 Task: Select the off in the word wrap.
Action: Mouse moved to (5, 562)
Screenshot: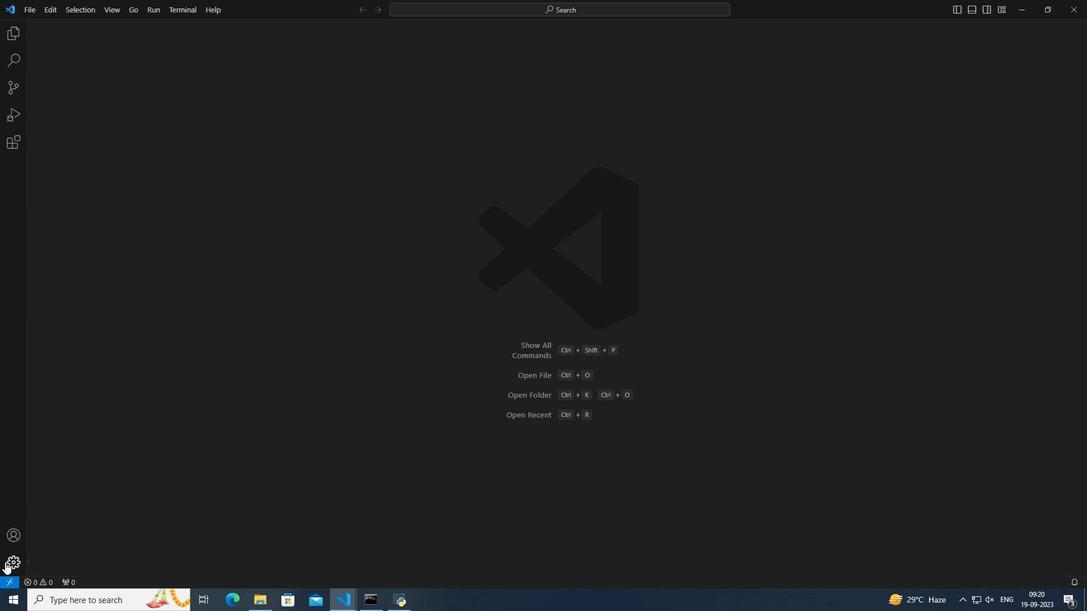 
Action: Mouse pressed left at (5, 562)
Screenshot: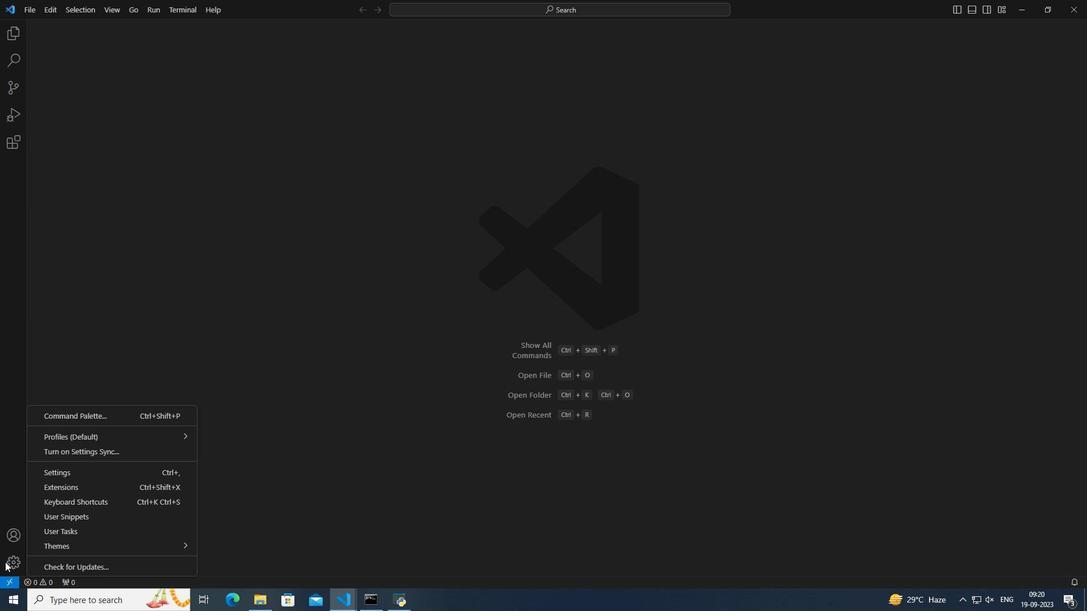 
Action: Mouse moved to (77, 472)
Screenshot: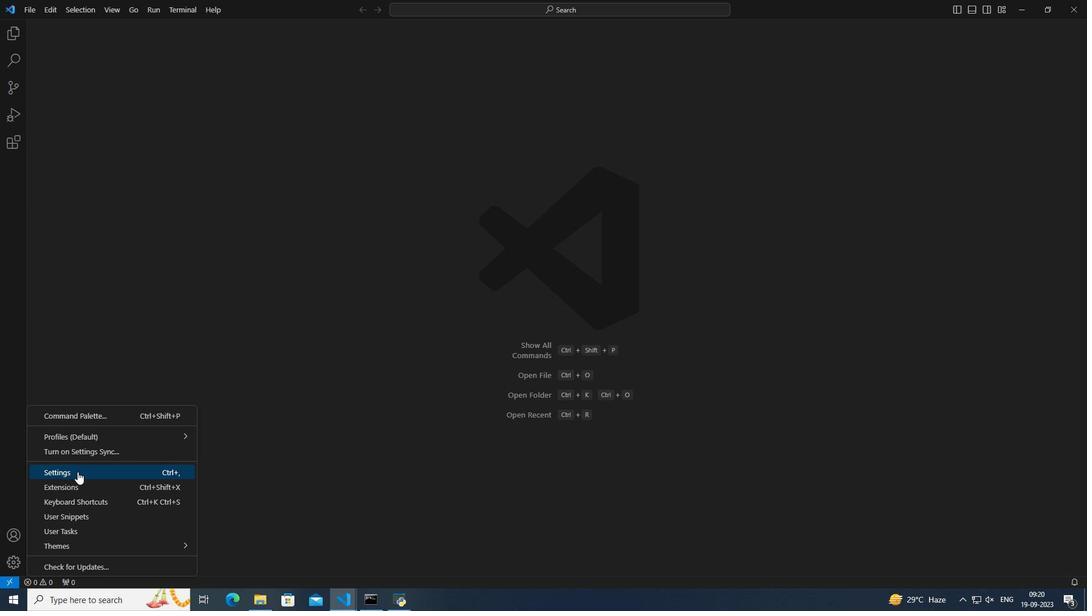 
Action: Mouse pressed left at (77, 472)
Screenshot: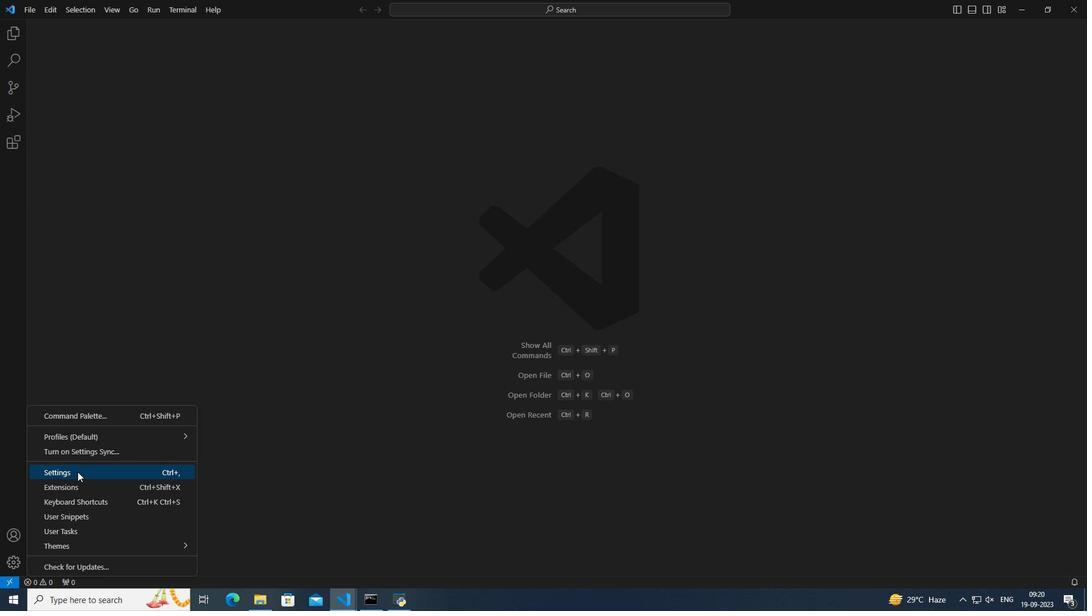 
Action: Mouse moved to (245, 113)
Screenshot: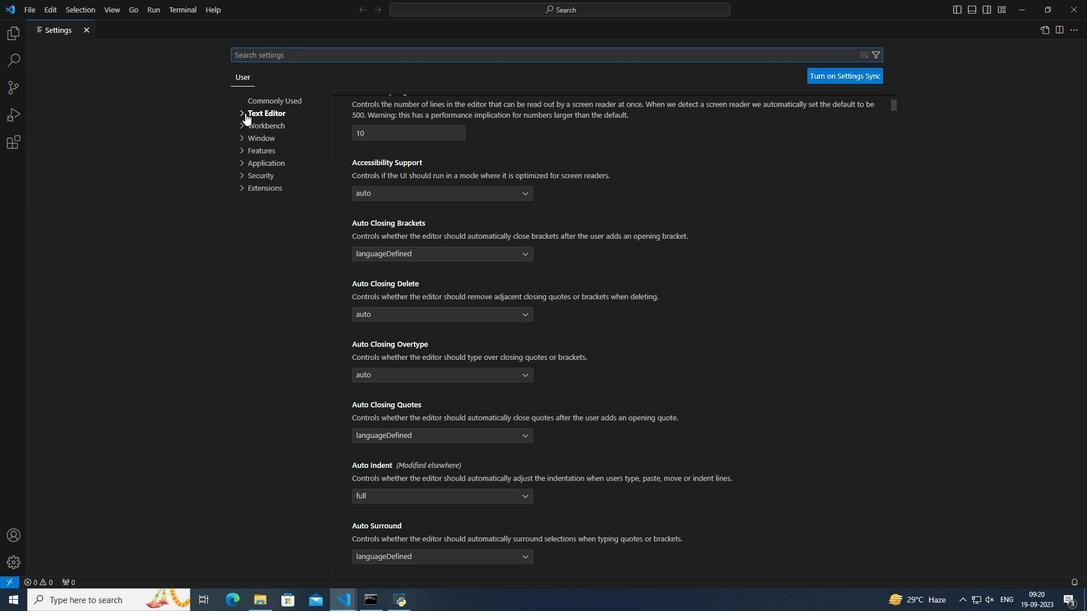 
Action: Mouse pressed left at (245, 113)
Screenshot: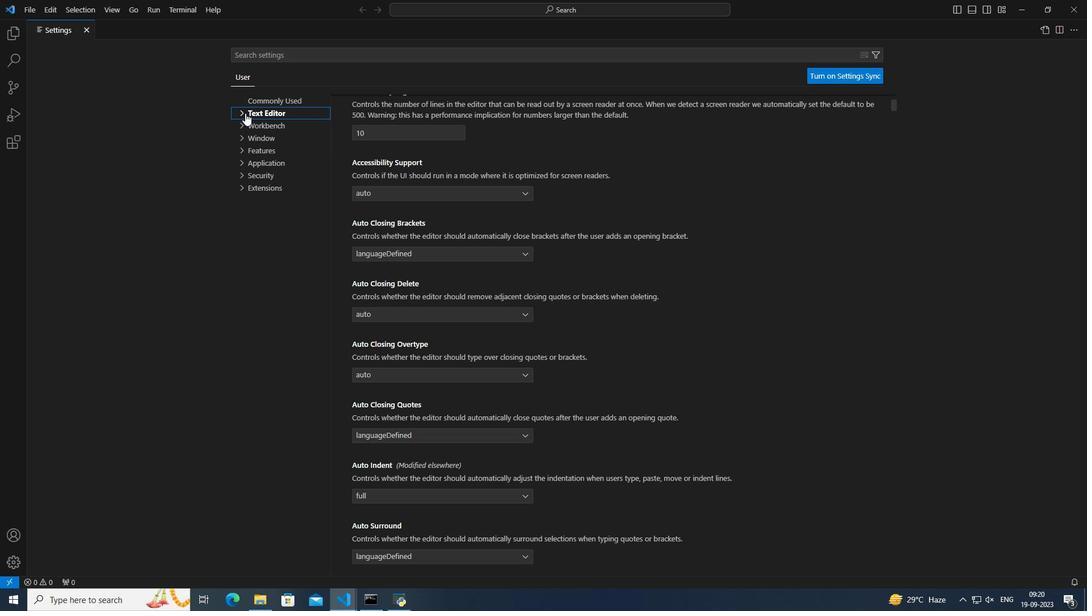 
Action: Mouse moved to (271, 173)
Screenshot: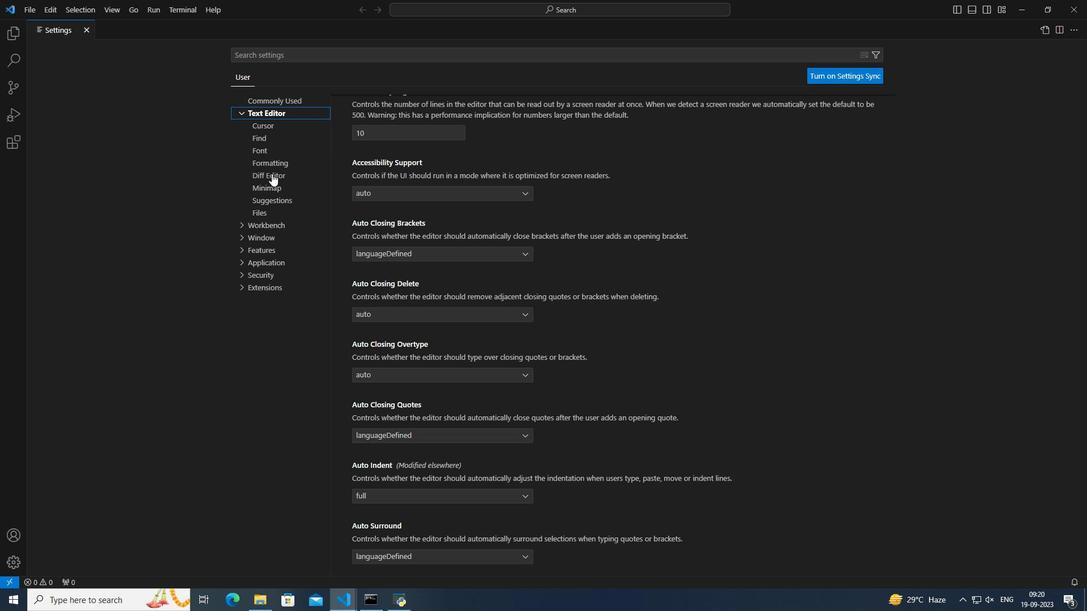 
Action: Mouse pressed left at (271, 173)
Screenshot: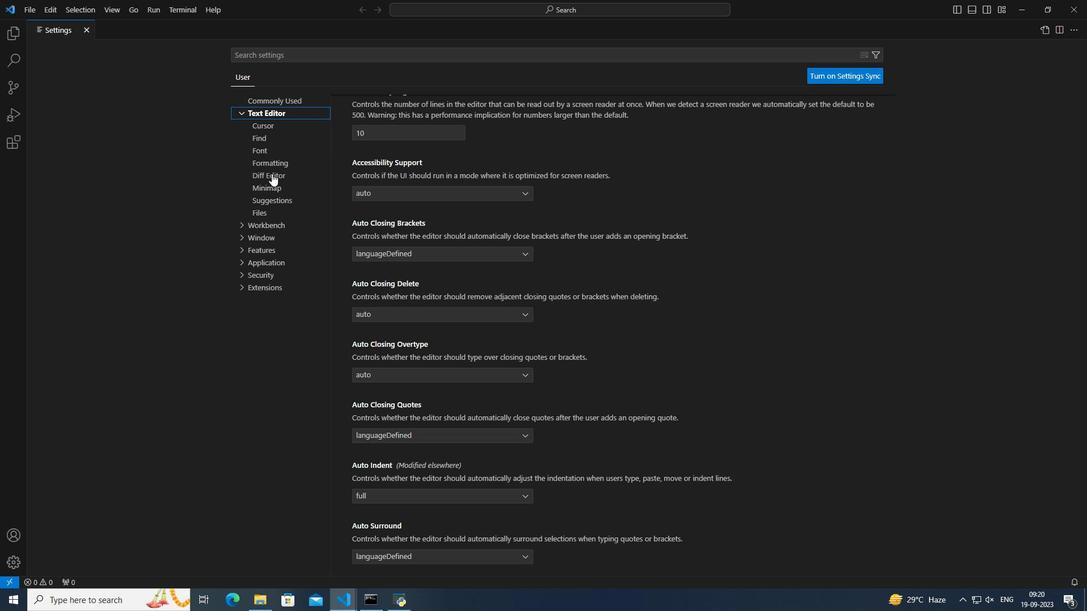 
Action: Mouse moved to (528, 511)
Screenshot: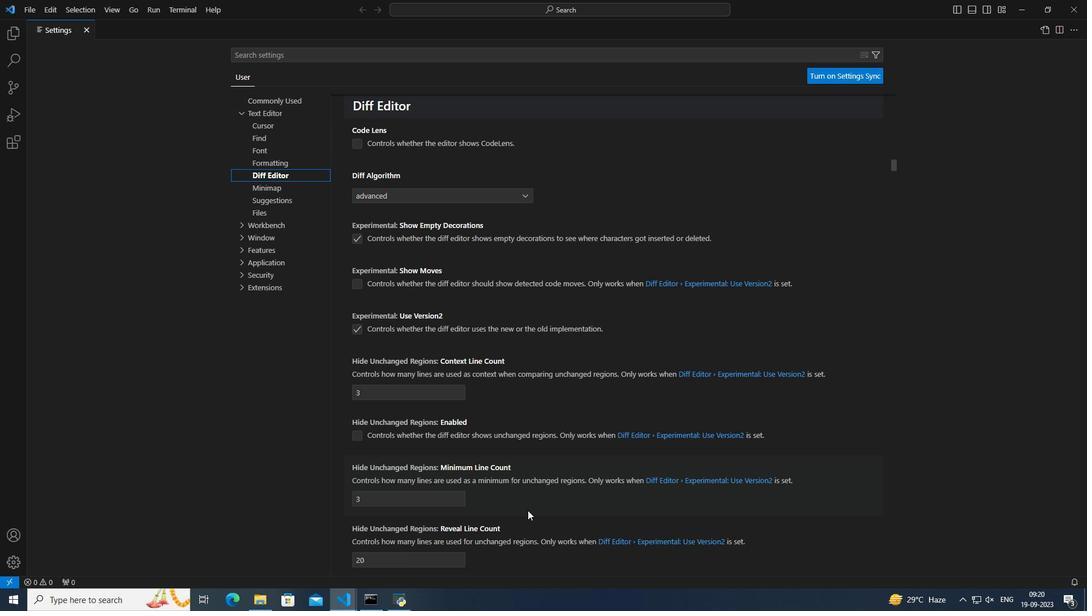 
Action: Mouse scrolled (528, 510) with delta (0, 0)
Screenshot: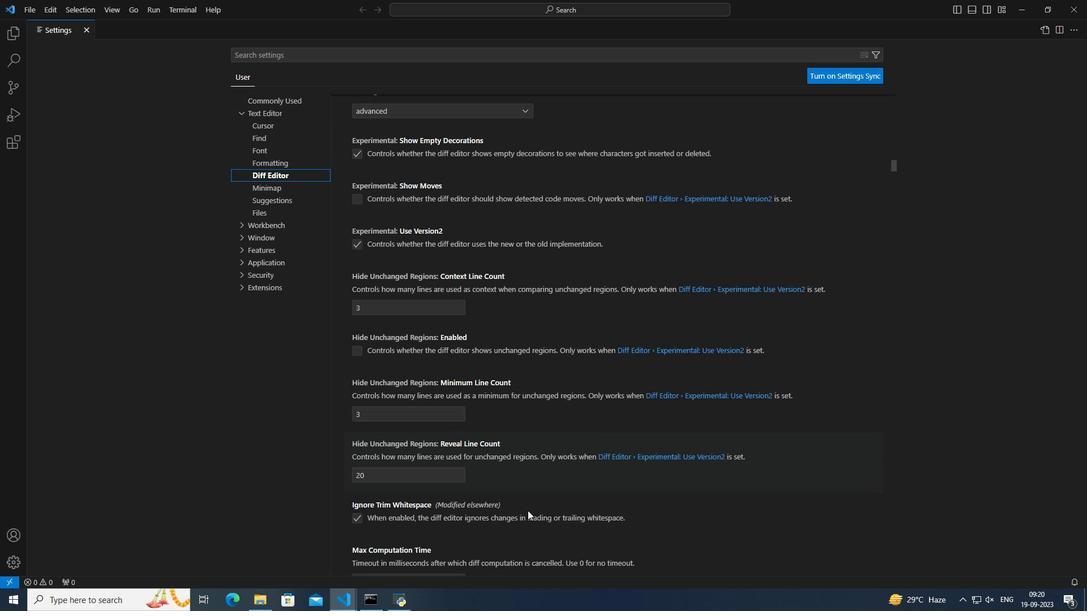 
Action: Mouse scrolled (528, 510) with delta (0, 0)
Screenshot: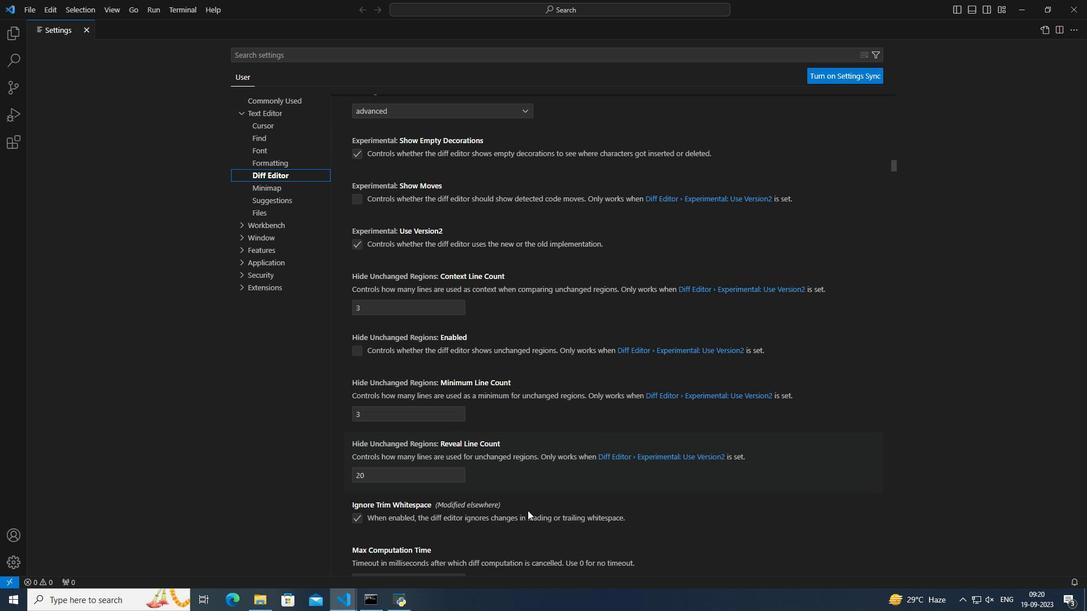 
Action: Mouse scrolled (528, 510) with delta (0, 0)
Screenshot: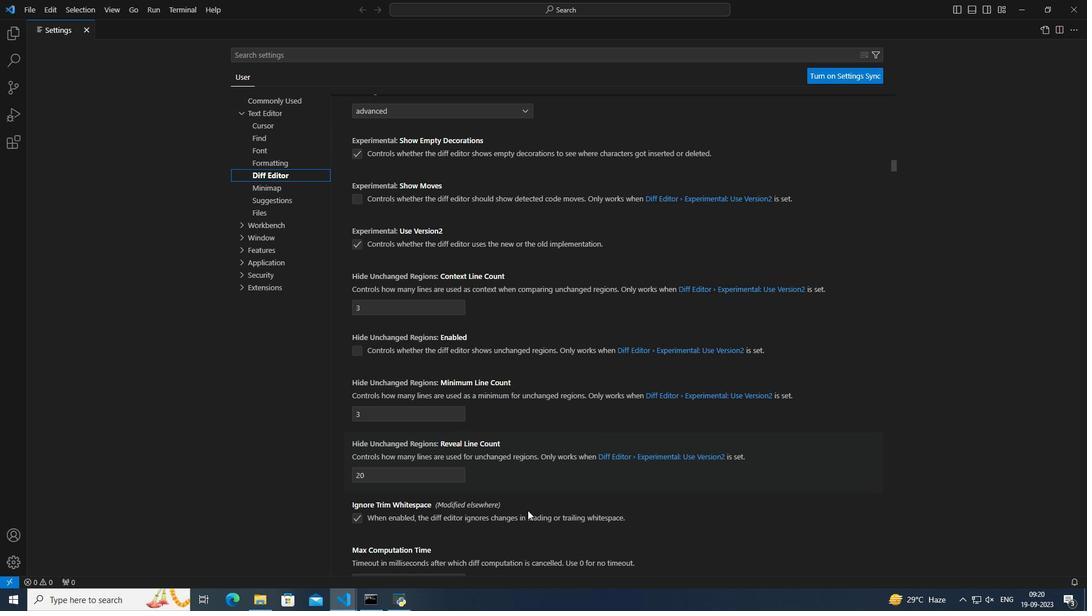 
Action: Mouse moved to (528, 511)
Screenshot: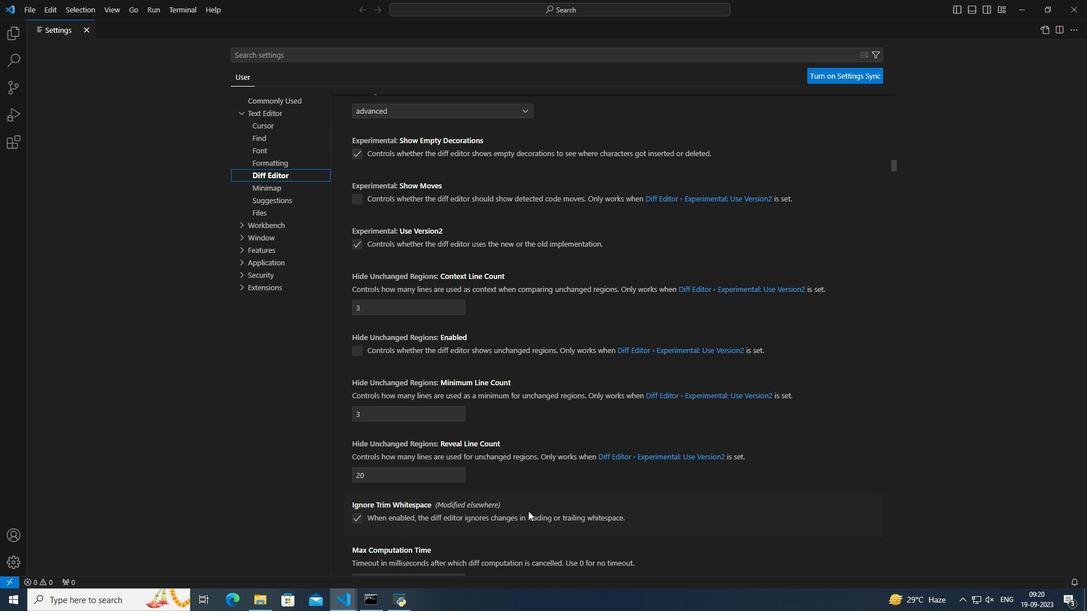 
Action: Mouse scrolled (528, 511) with delta (0, 0)
Screenshot: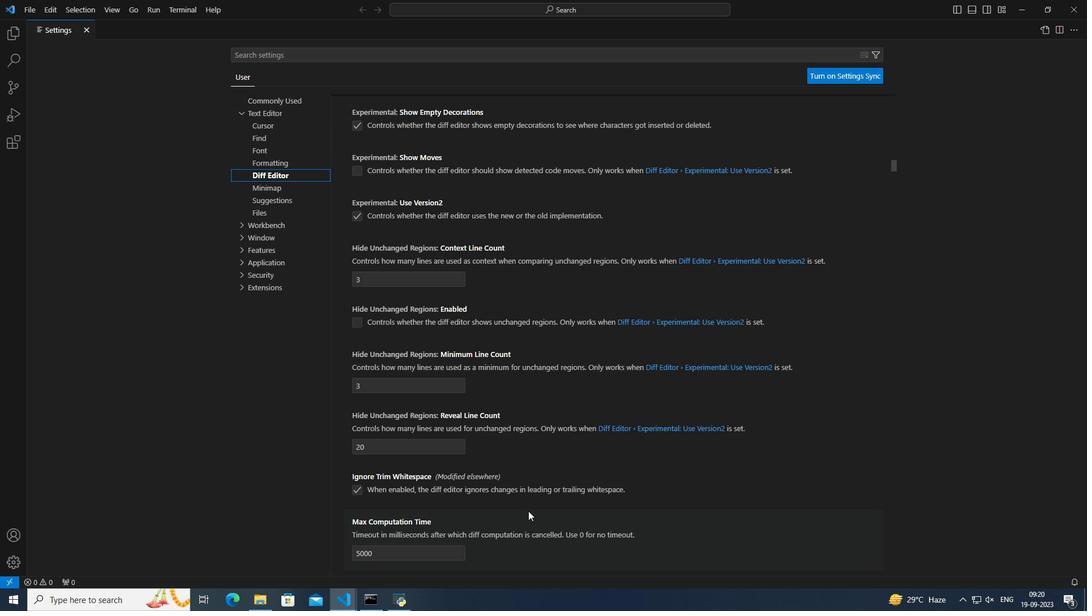 
Action: Mouse scrolled (528, 511) with delta (0, 0)
Screenshot: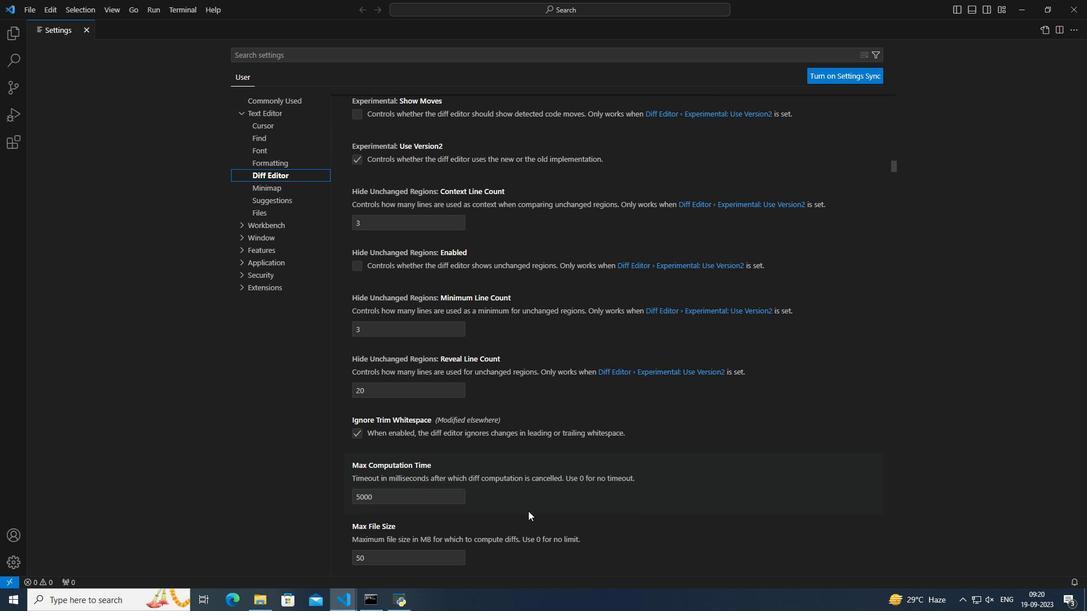 
Action: Mouse scrolled (528, 511) with delta (0, 0)
Screenshot: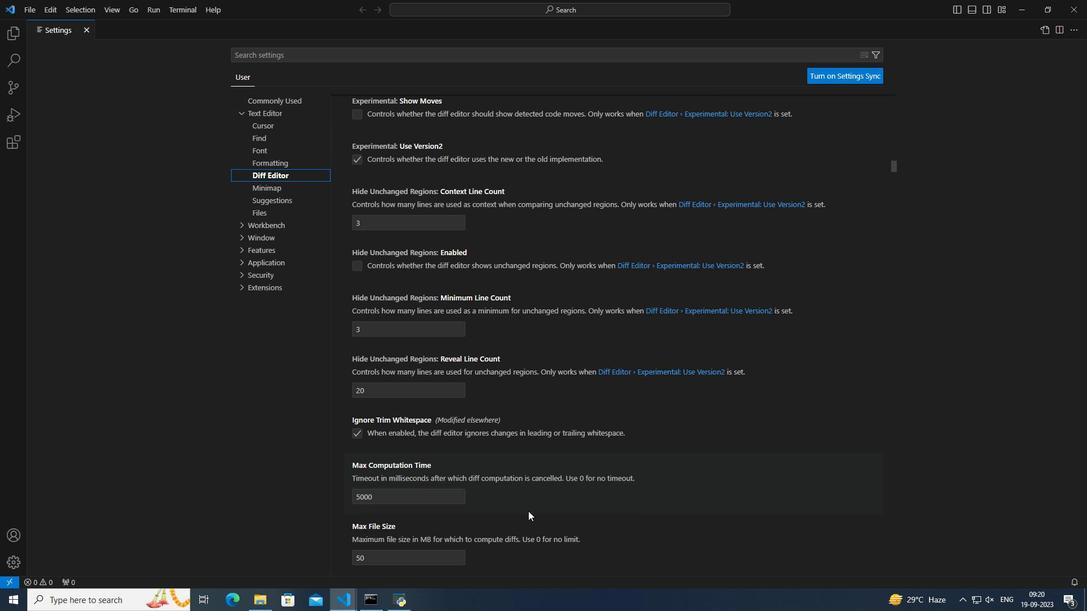 
Action: Mouse scrolled (528, 511) with delta (0, 0)
Screenshot: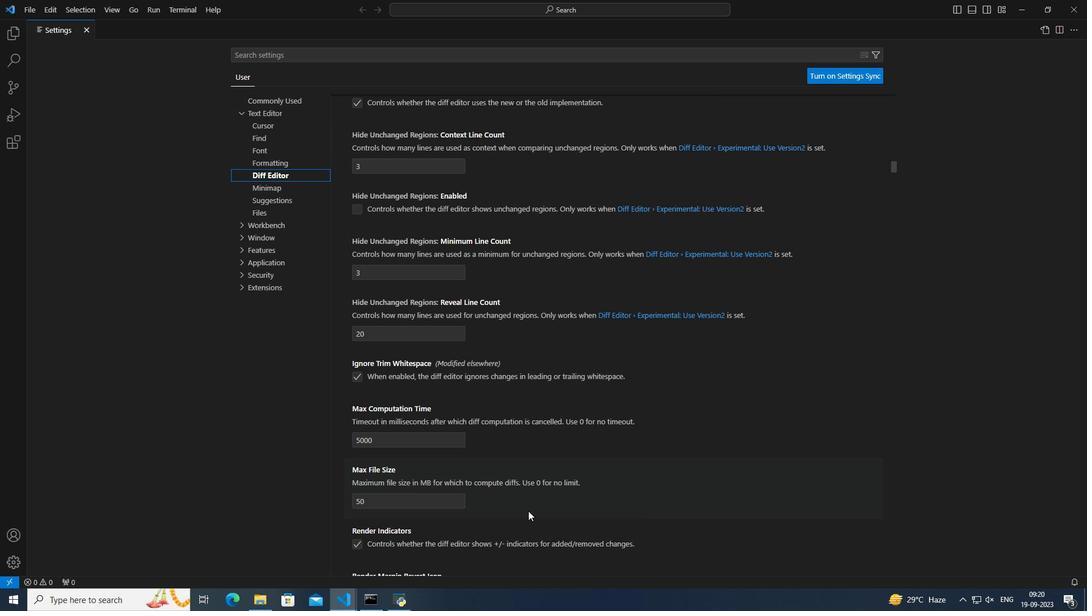 
Action: Mouse scrolled (528, 511) with delta (0, 0)
Screenshot: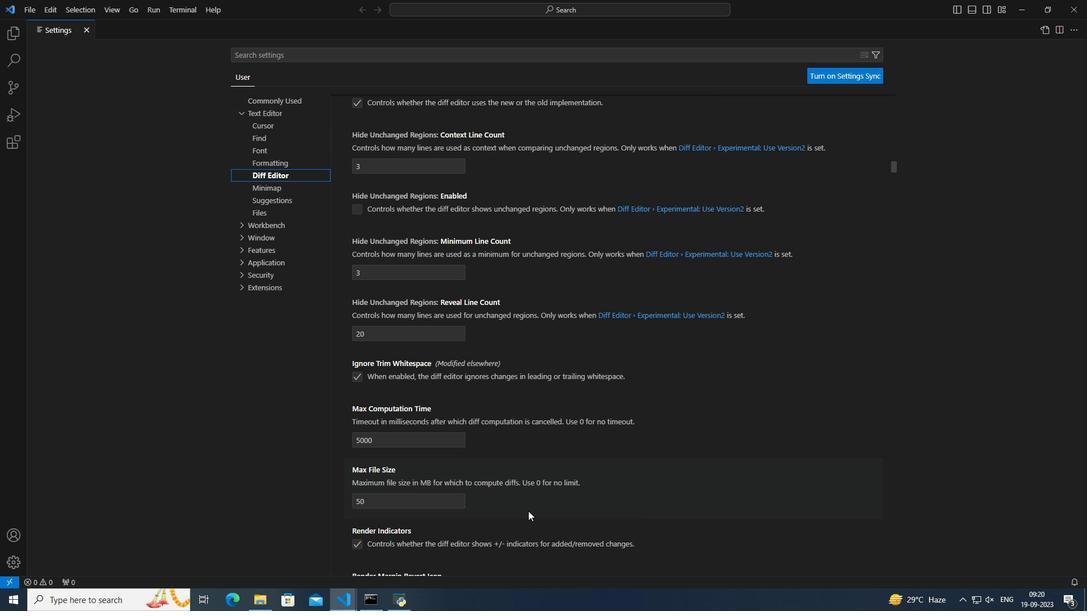 
Action: Mouse scrolled (528, 511) with delta (0, 0)
Screenshot: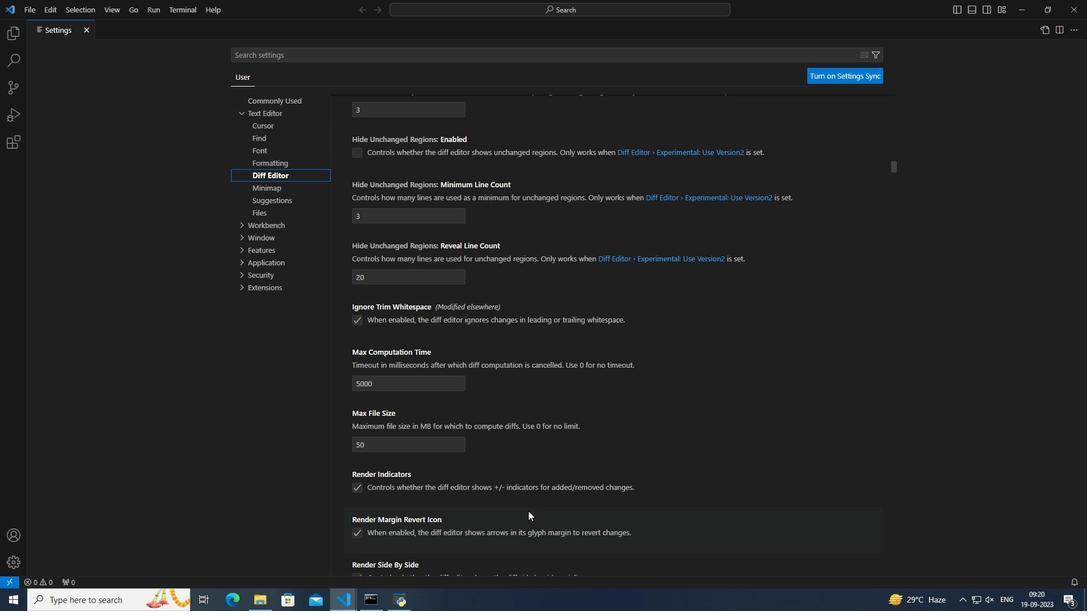 
Action: Mouse scrolled (528, 511) with delta (0, 0)
Screenshot: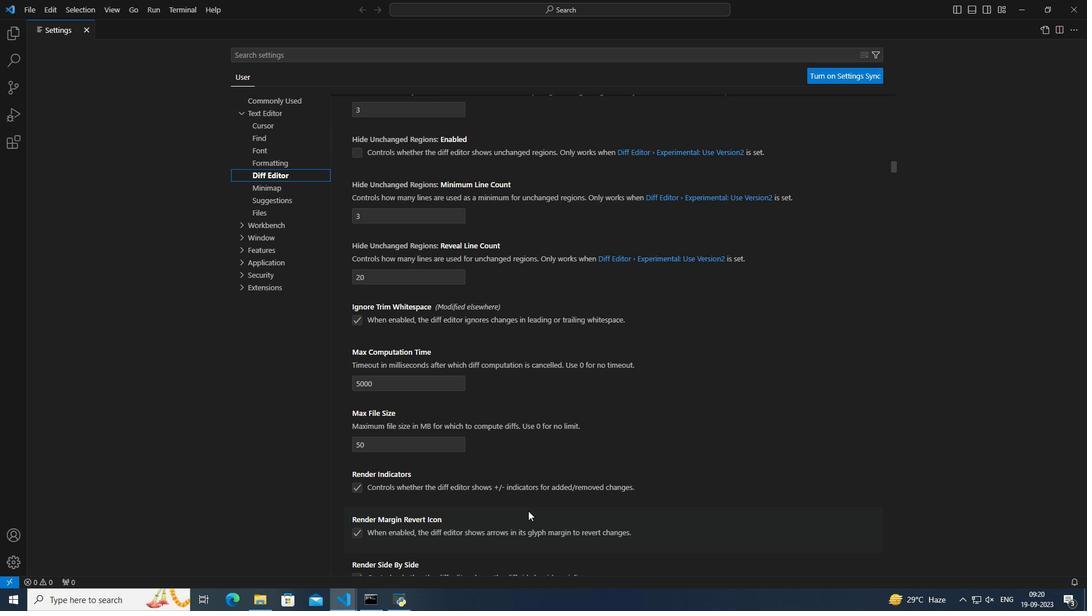 
Action: Mouse scrolled (528, 511) with delta (0, 0)
Screenshot: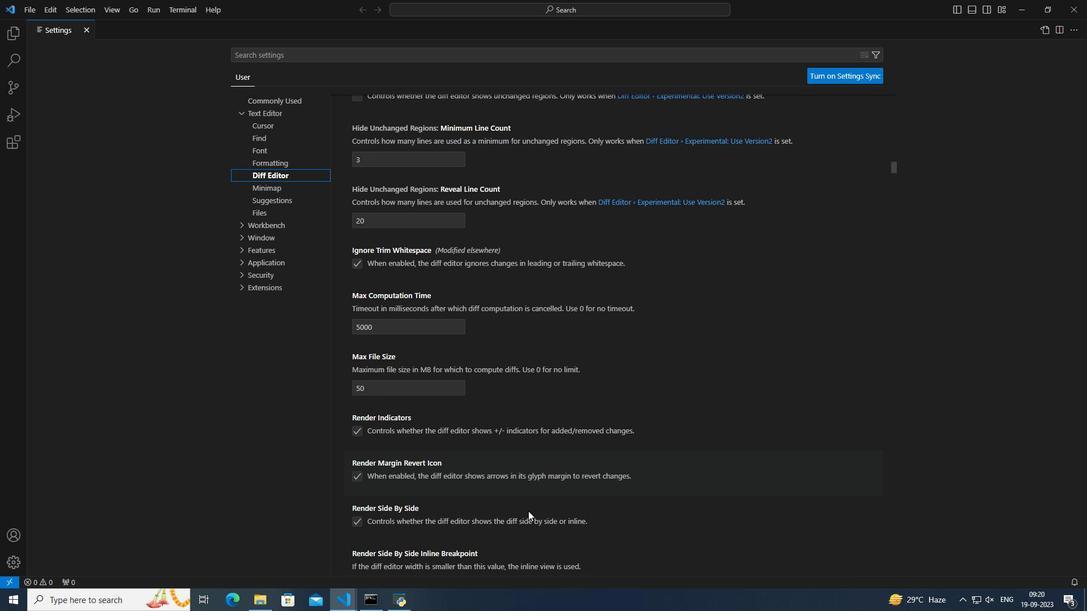 
Action: Mouse scrolled (528, 511) with delta (0, 0)
Screenshot: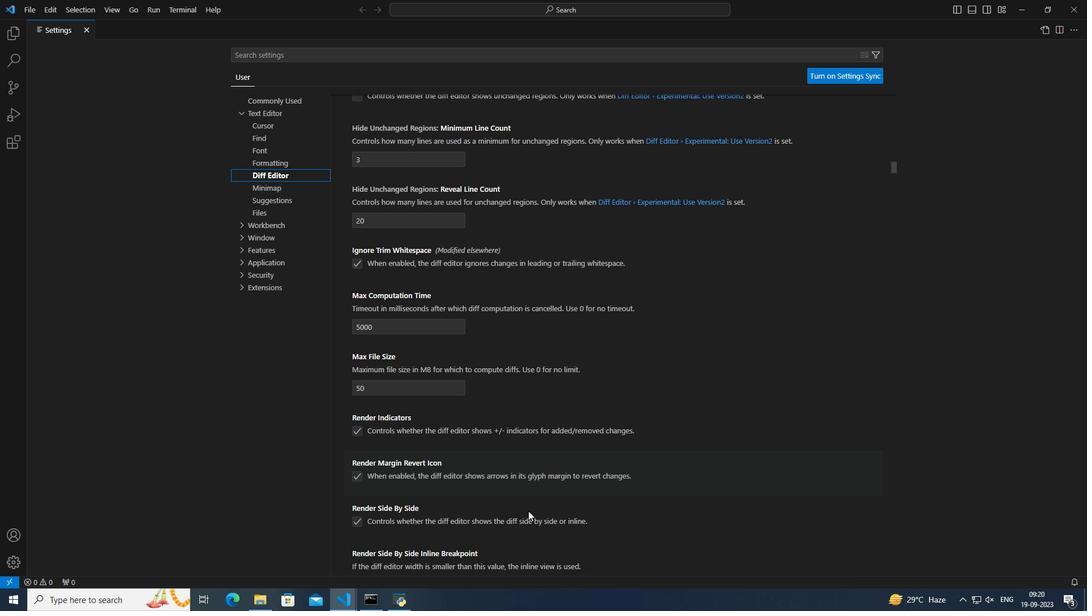 
Action: Mouse scrolled (528, 511) with delta (0, 0)
Screenshot: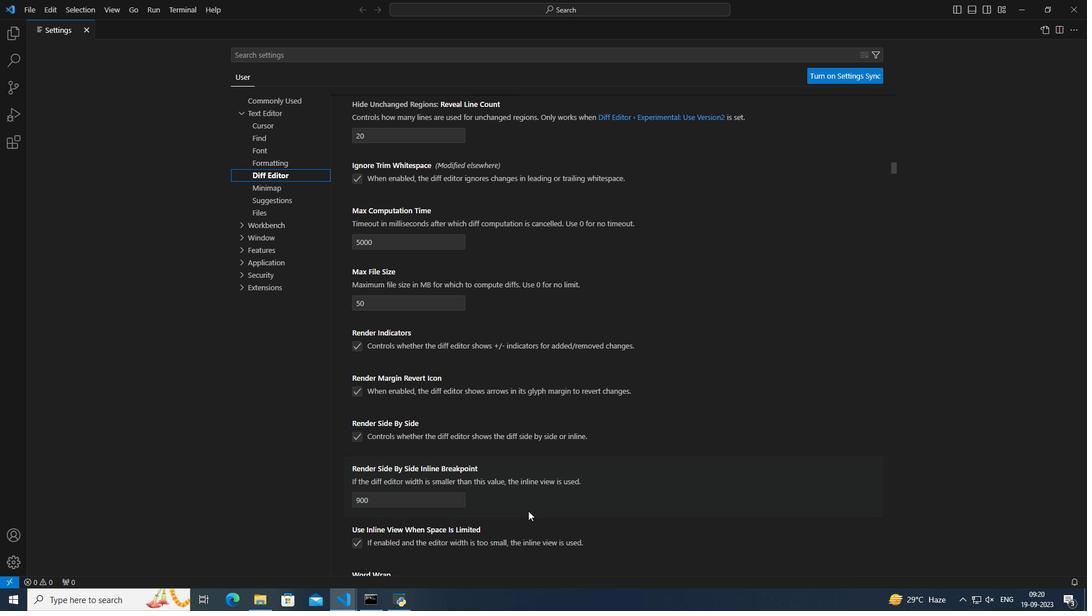 
Action: Mouse scrolled (528, 511) with delta (0, 0)
Screenshot: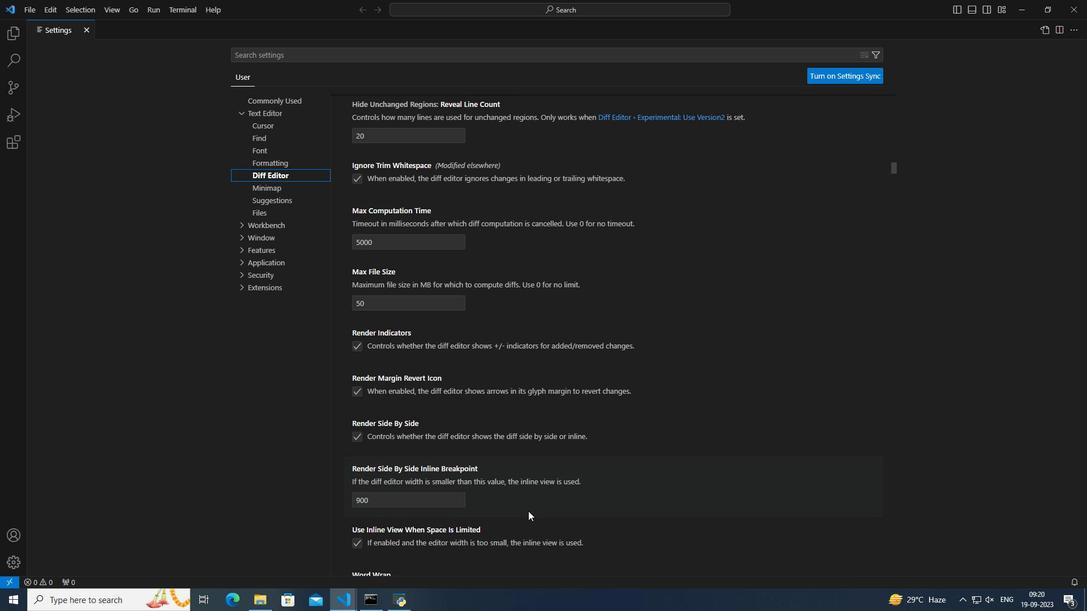 
Action: Mouse scrolled (528, 511) with delta (0, 0)
Screenshot: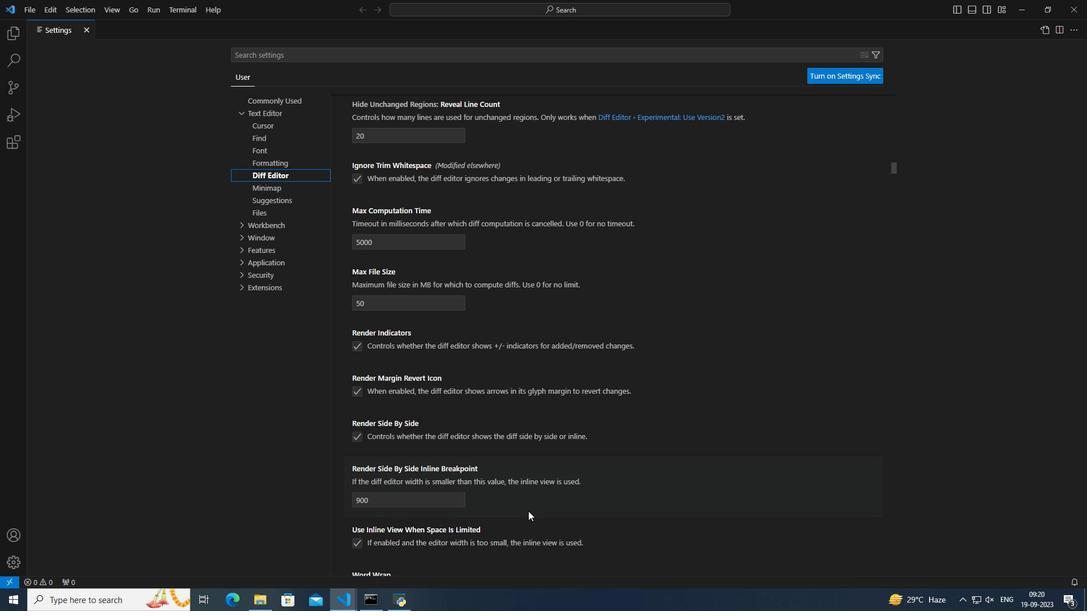 
Action: Mouse scrolled (528, 511) with delta (0, 0)
Screenshot: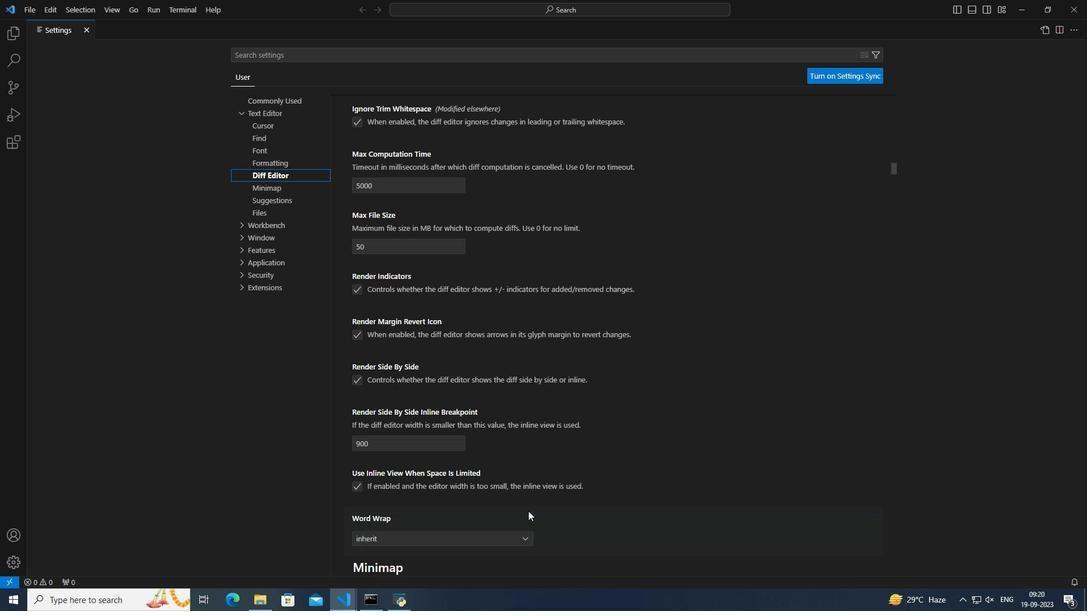 
Action: Mouse scrolled (528, 511) with delta (0, 0)
Screenshot: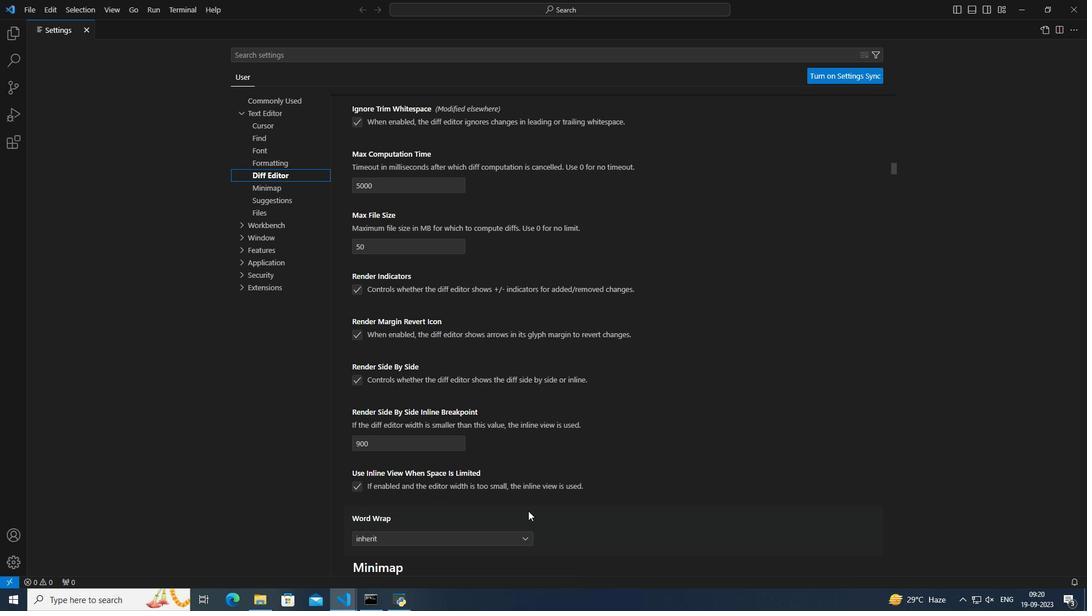 
Action: Mouse scrolled (528, 511) with delta (0, 0)
Screenshot: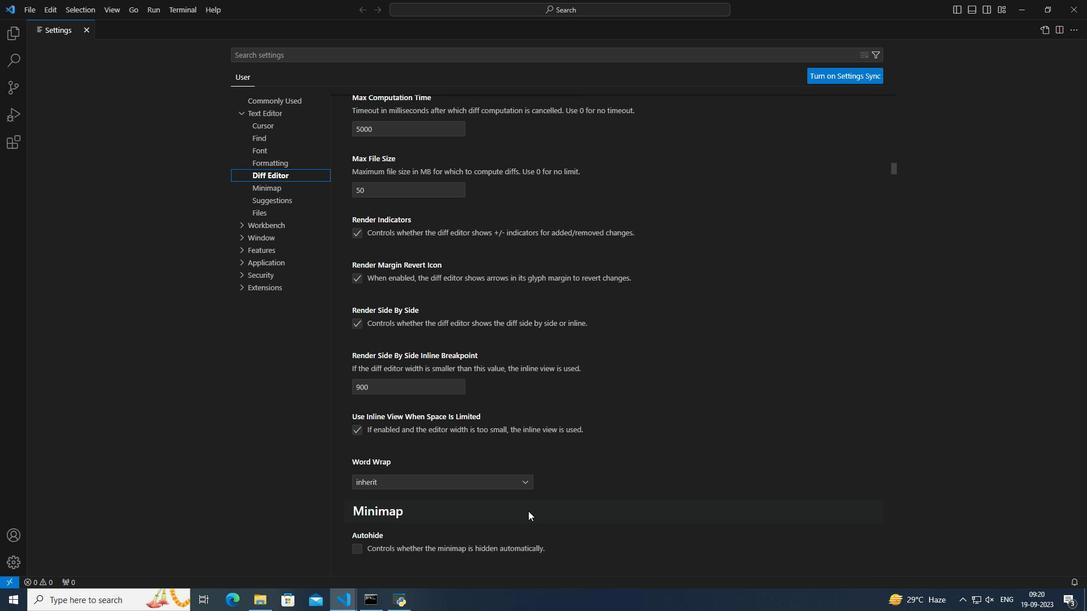 
Action: Mouse scrolled (528, 511) with delta (0, 0)
Screenshot: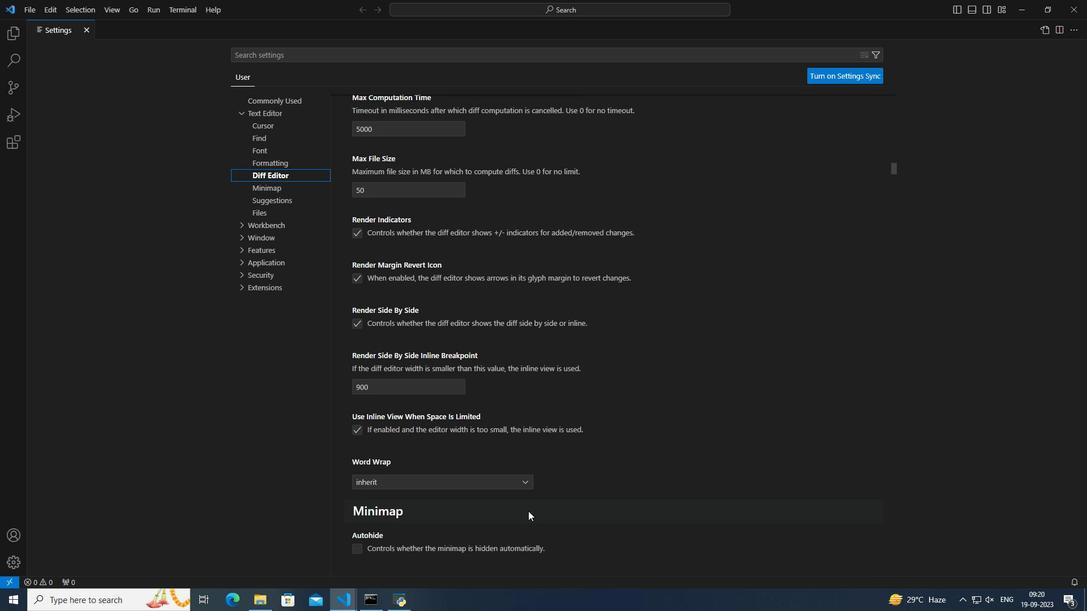 
Action: Mouse moved to (527, 482)
Screenshot: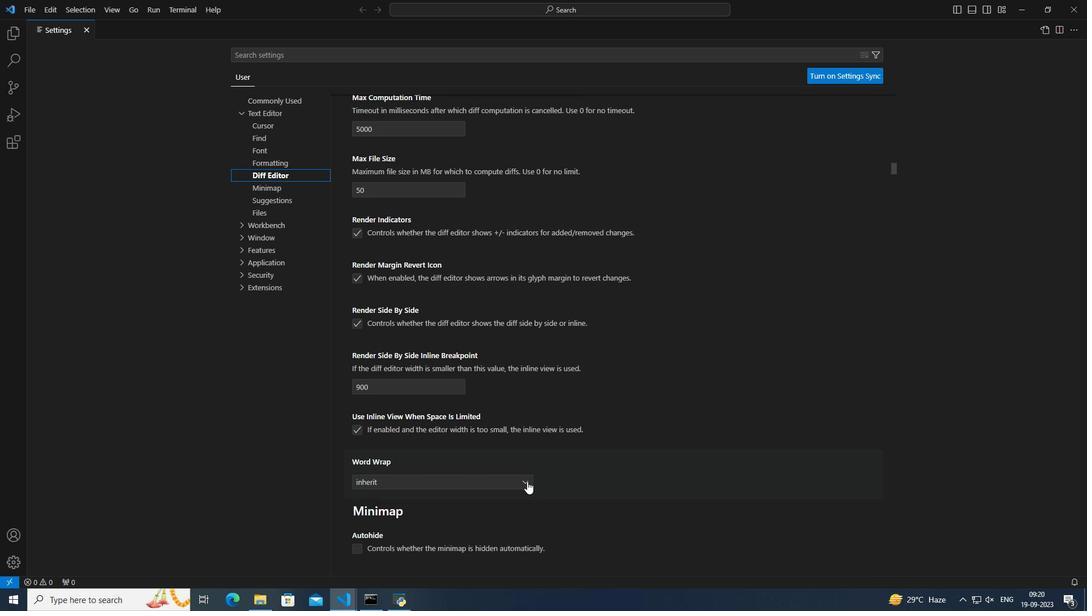 
Action: Mouse pressed left at (527, 482)
Screenshot: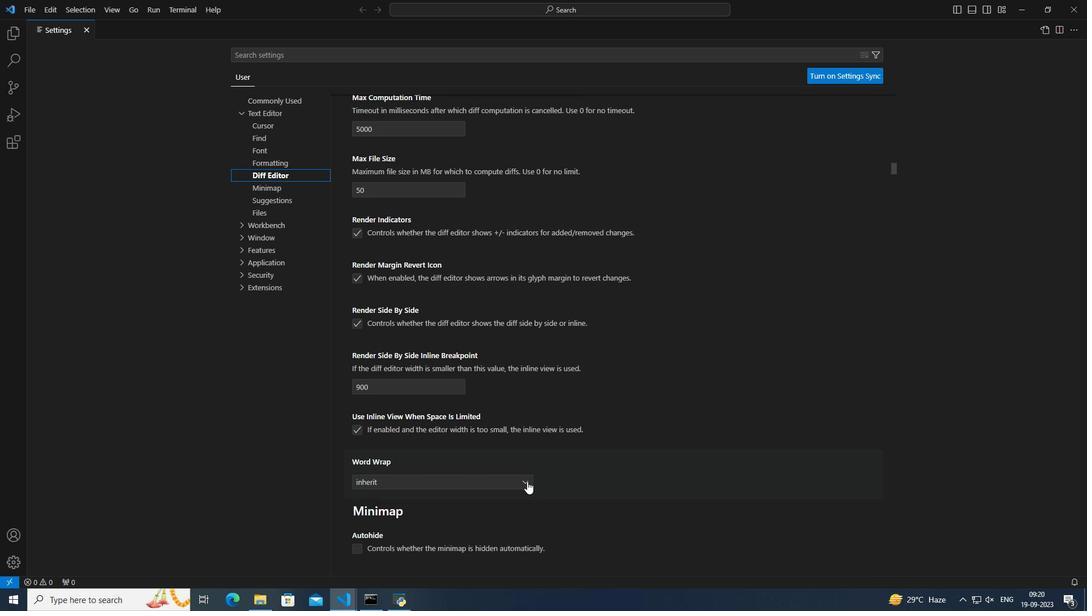 
Action: Mouse moved to (396, 495)
Screenshot: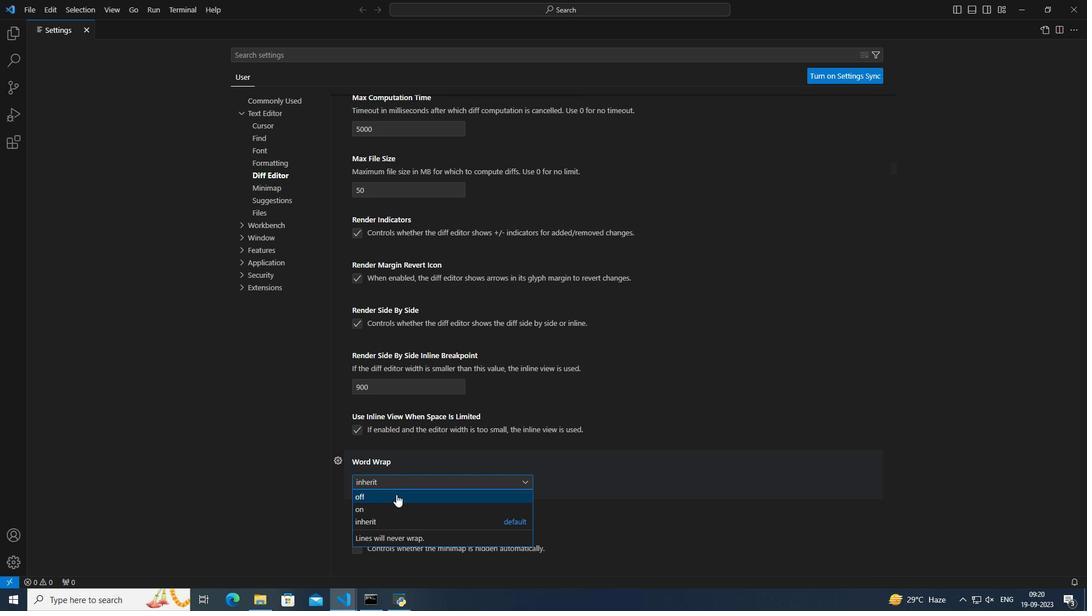 
Action: Mouse pressed left at (396, 495)
Screenshot: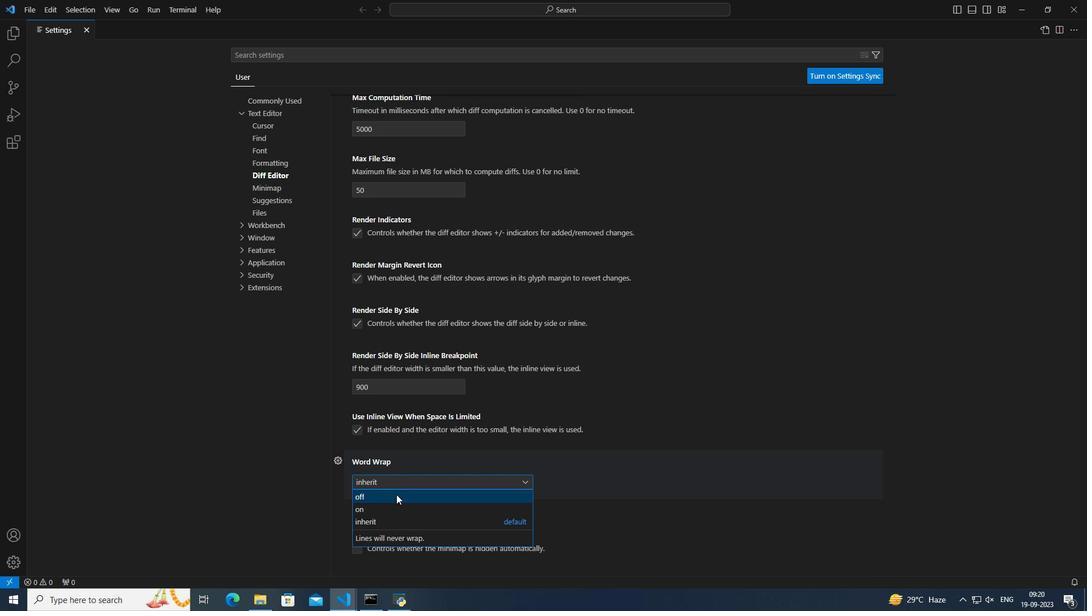 
Action: Mouse moved to (642, 367)
Screenshot: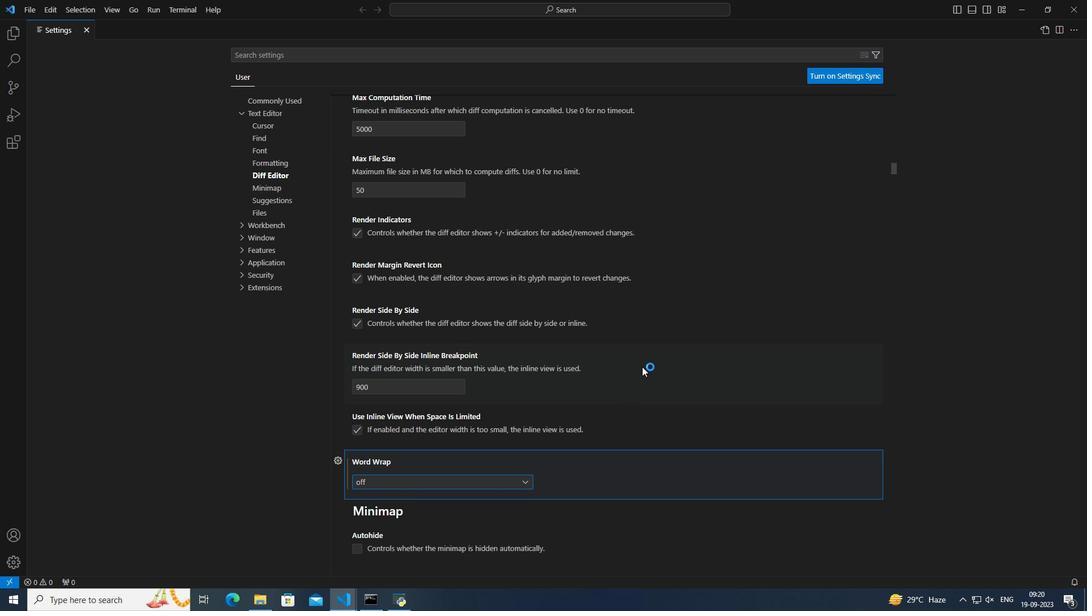 
